 Task: Search matching in sales insights.
Action: Mouse moved to (674, 96)
Screenshot: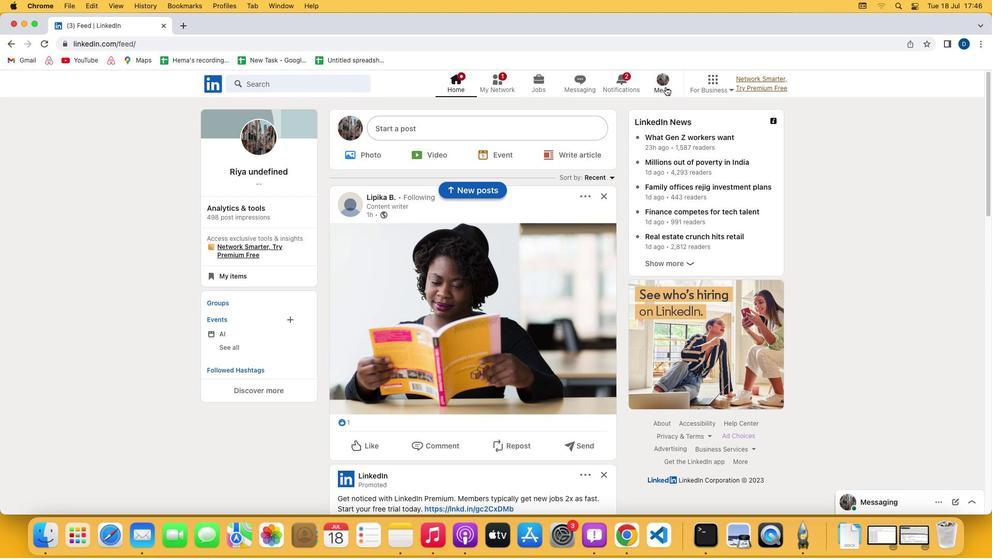 
Action: Mouse pressed left at (674, 96)
Screenshot: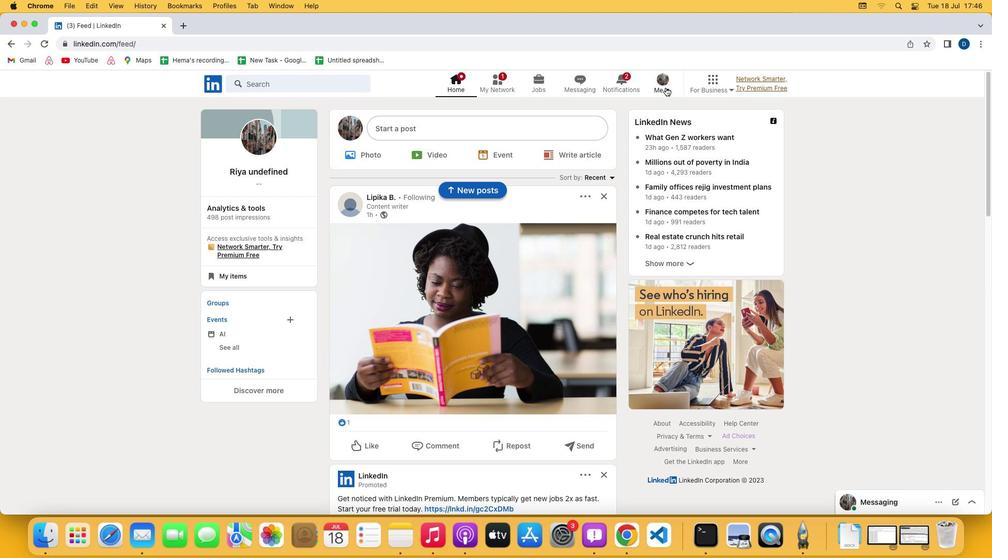
Action: Mouse moved to (675, 97)
Screenshot: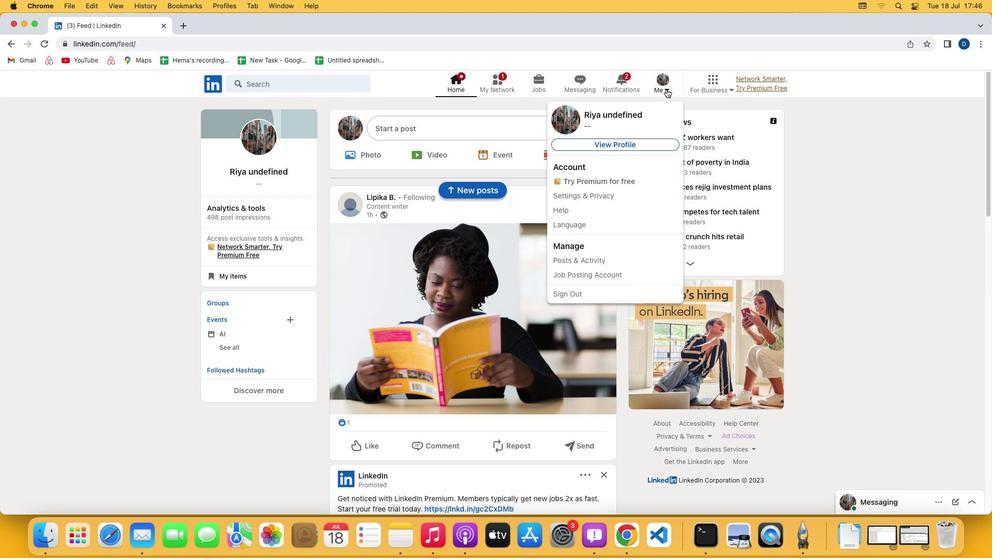 
Action: Mouse pressed left at (675, 97)
Screenshot: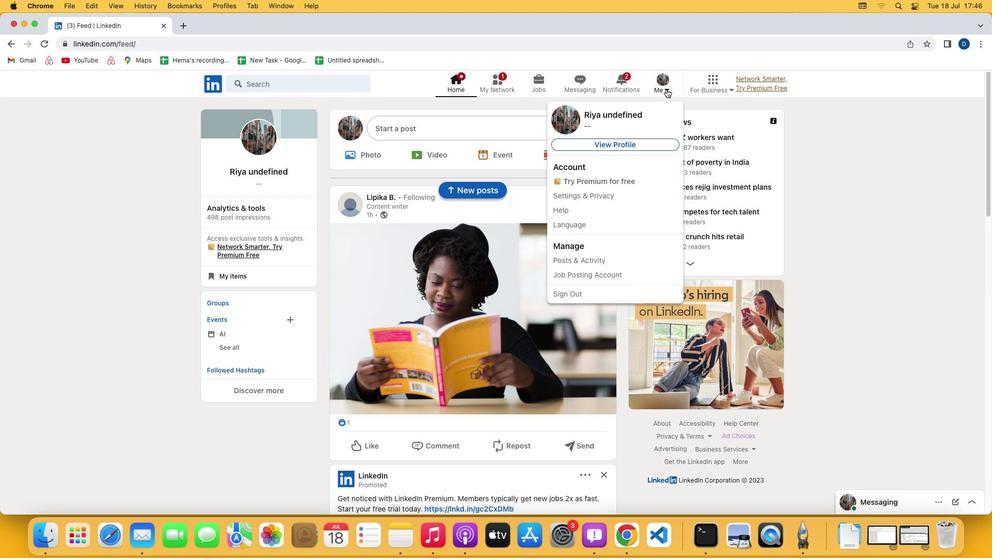 
Action: Mouse moved to (664, 154)
Screenshot: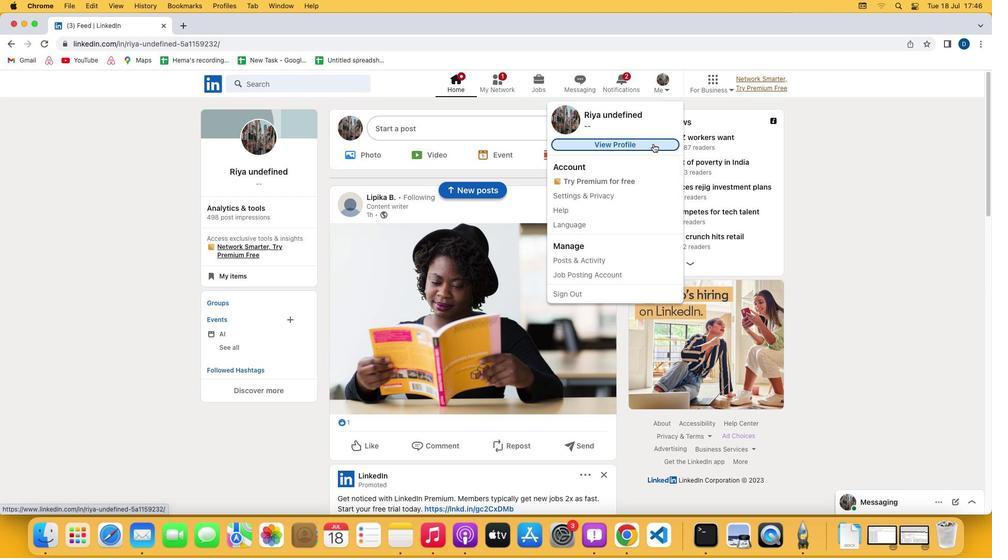 
Action: Mouse pressed left at (664, 154)
Screenshot: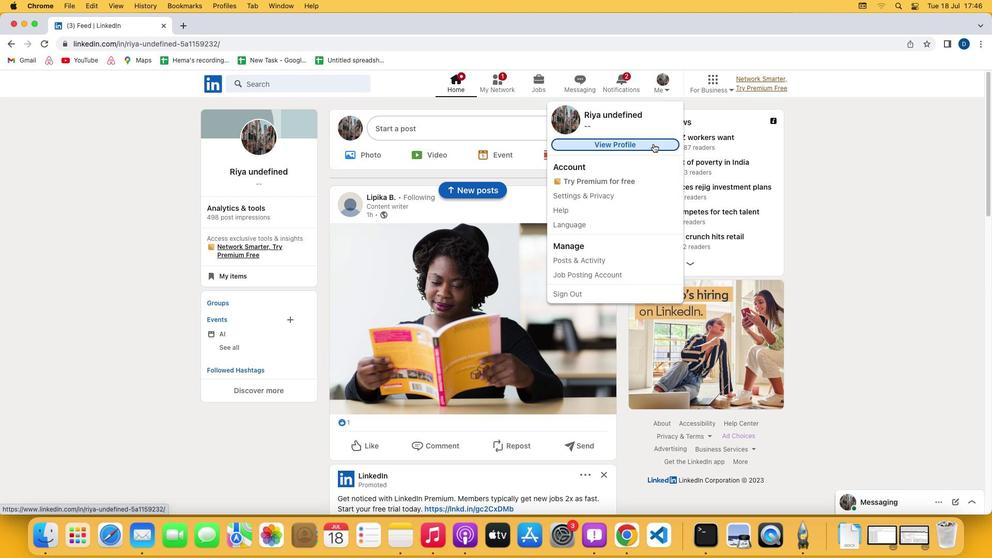 
Action: Mouse moved to (585, 310)
Screenshot: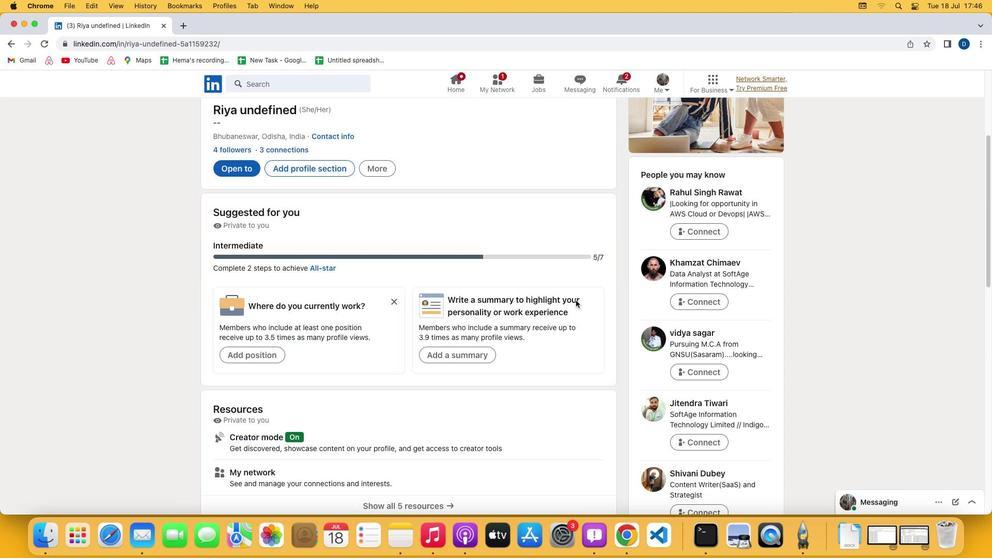 
Action: Mouse scrolled (585, 310) with delta (10, 9)
Screenshot: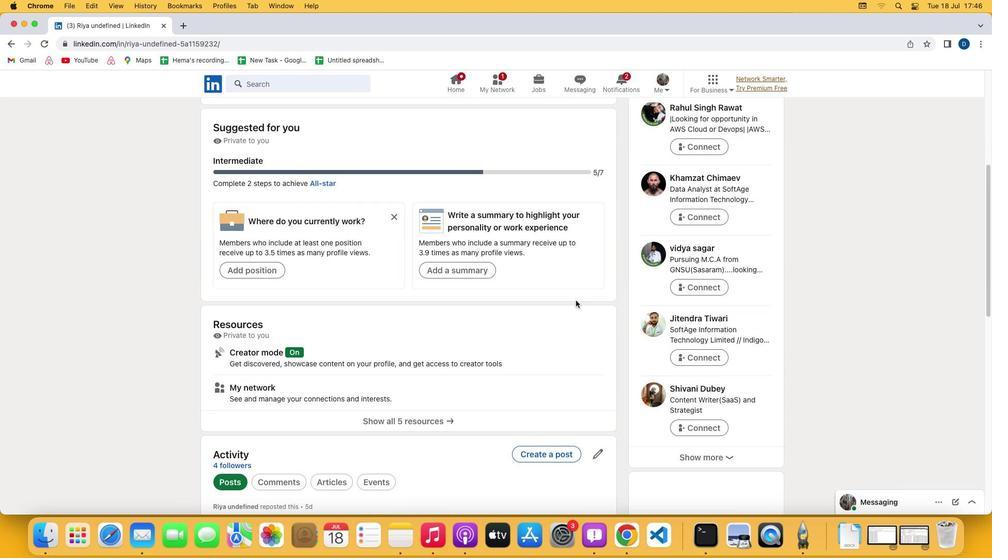
Action: Mouse scrolled (585, 310) with delta (10, 9)
Screenshot: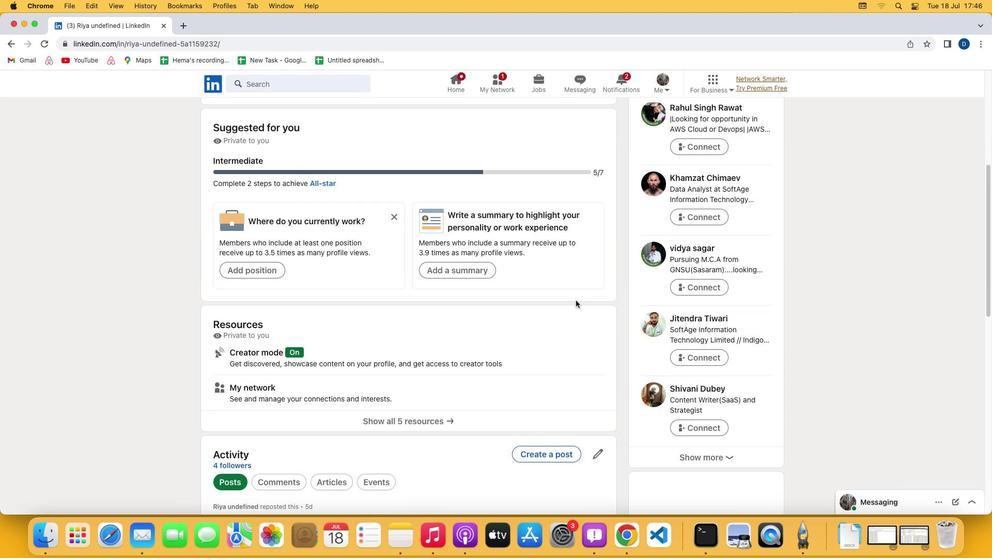 
Action: Mouse moved to (585, 310)
Screenshot: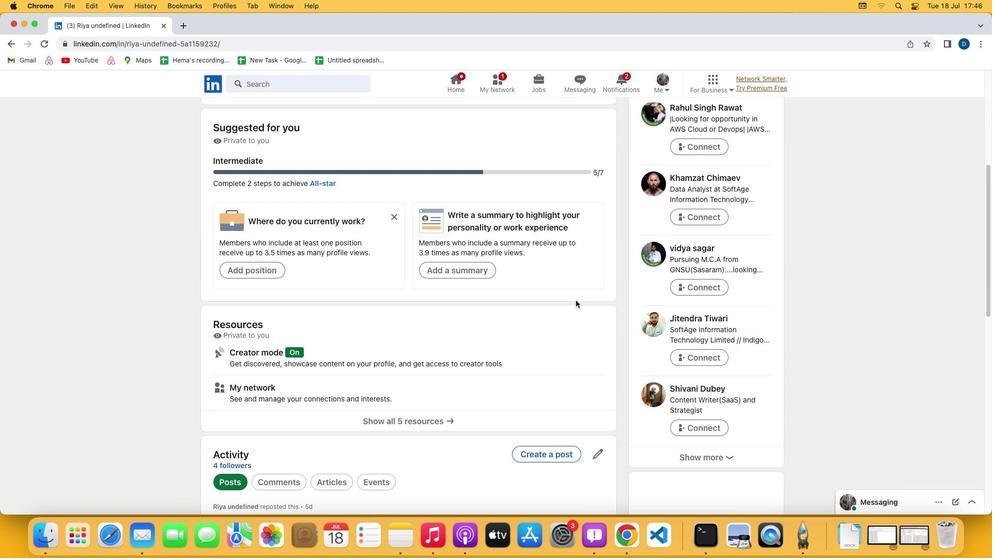 
Action: Mouse scrolled (585, 310) with delta (10, 9)
Screenshot: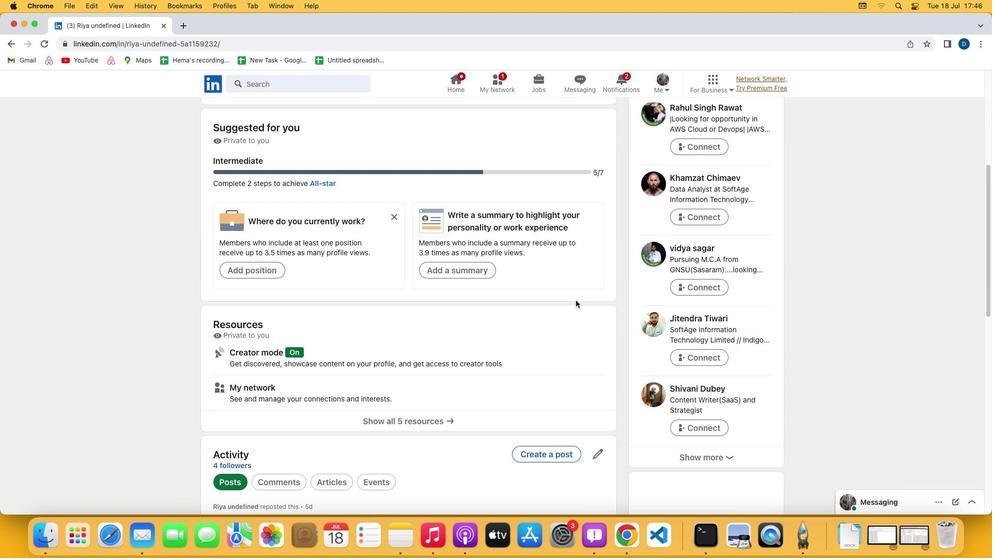 
Action: Mouse moved to (585, 310)
Screenshot: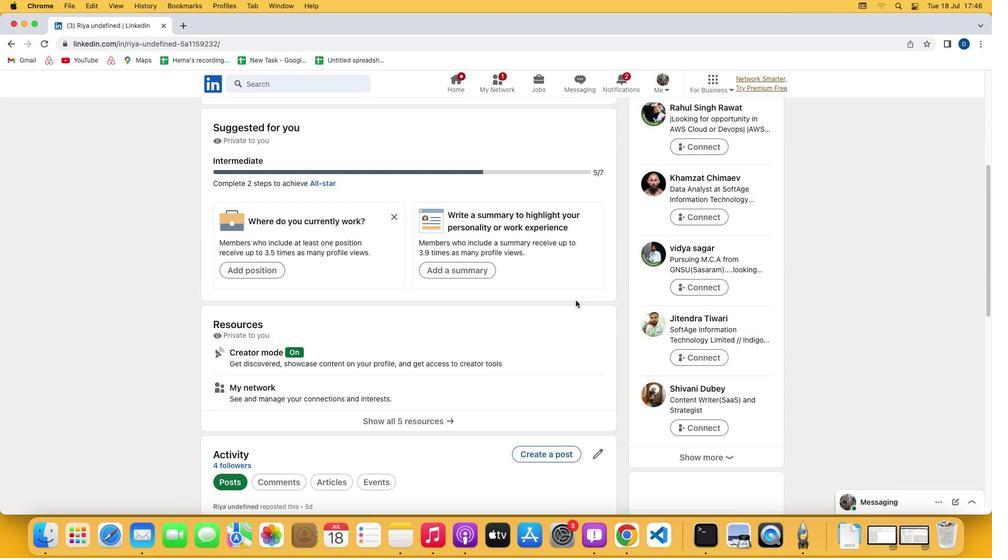 
Action: Mouse scrolled (585, 310) with delta (10, 8)
Screenshot: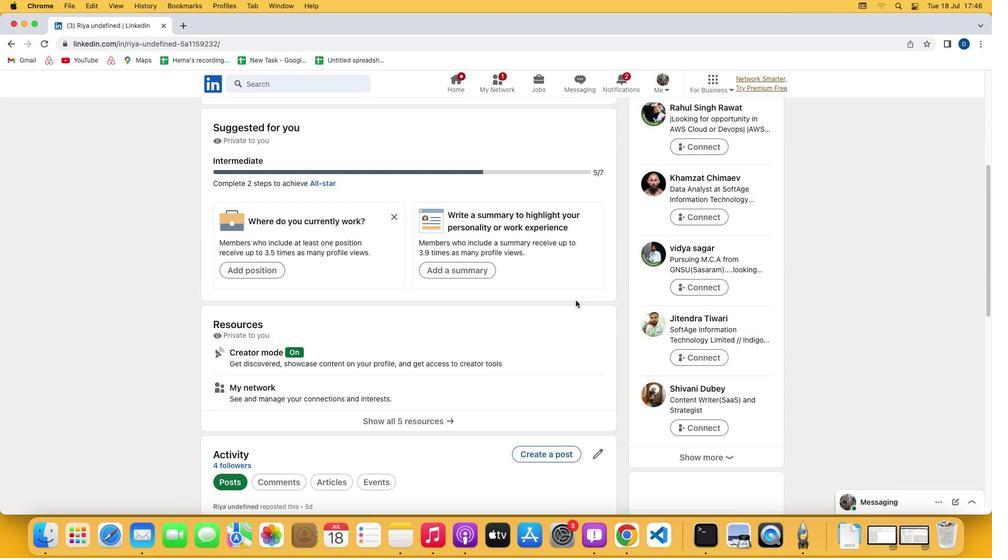 
Action: Mouse moved to (585, 310)
Screenshot: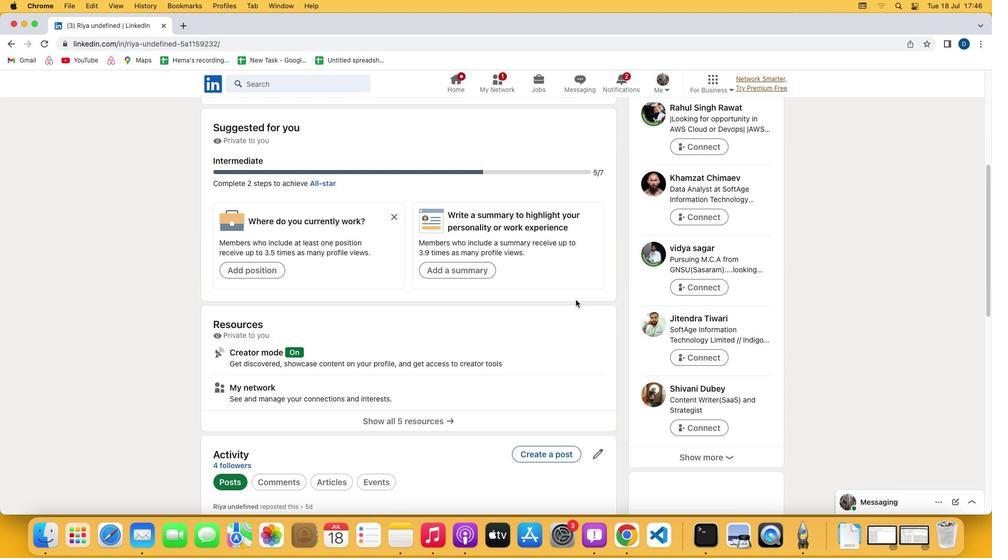 
Action: Mouse scrolled (585, 310) with delta (10, 8)
Screenshot: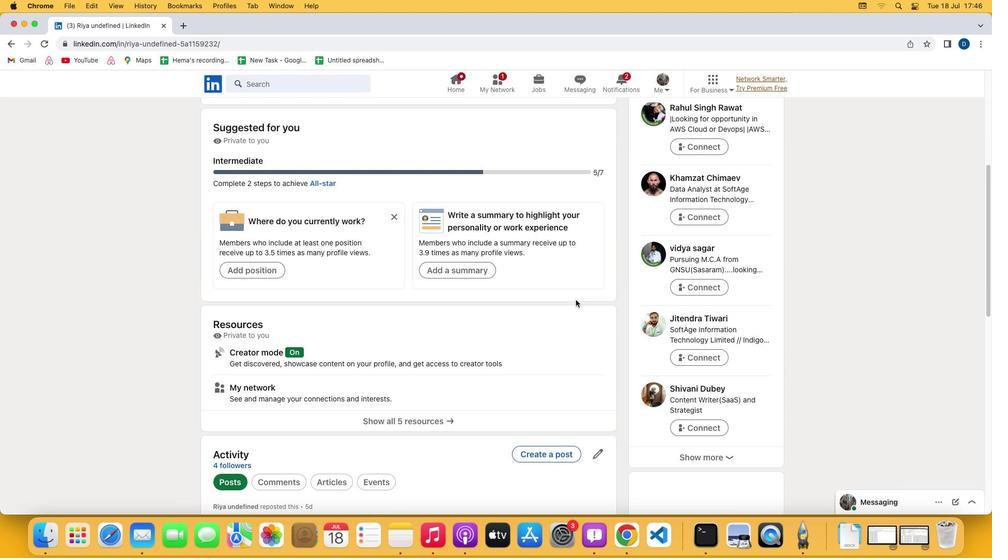 
Action: Mouse moved to (585, 310)
Screenshot: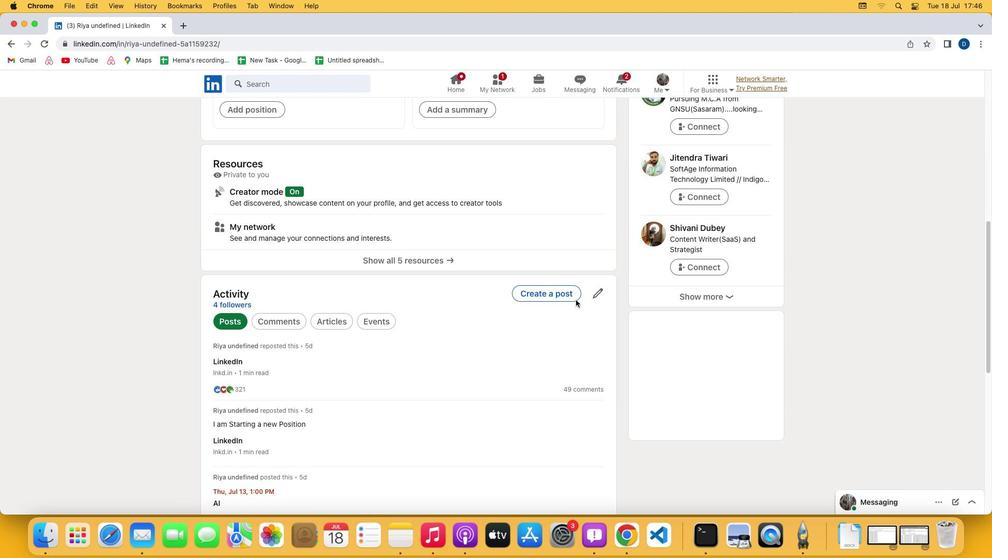 
Action: Mouse scrolled (585, 310) with delta (10, 9)
Screenshot: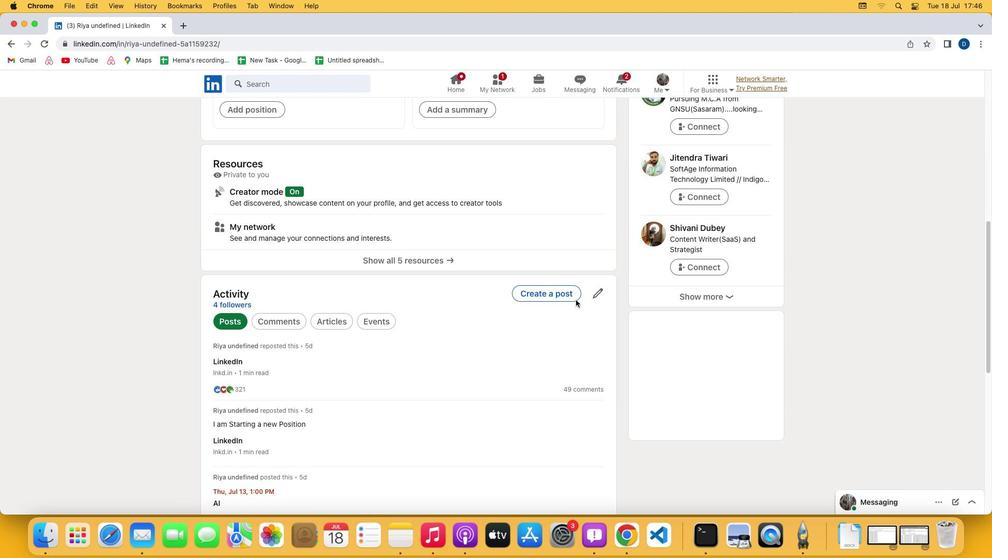 
Action: Mouse scrolled (585, 310) with delta (10, 9)
Screenshot: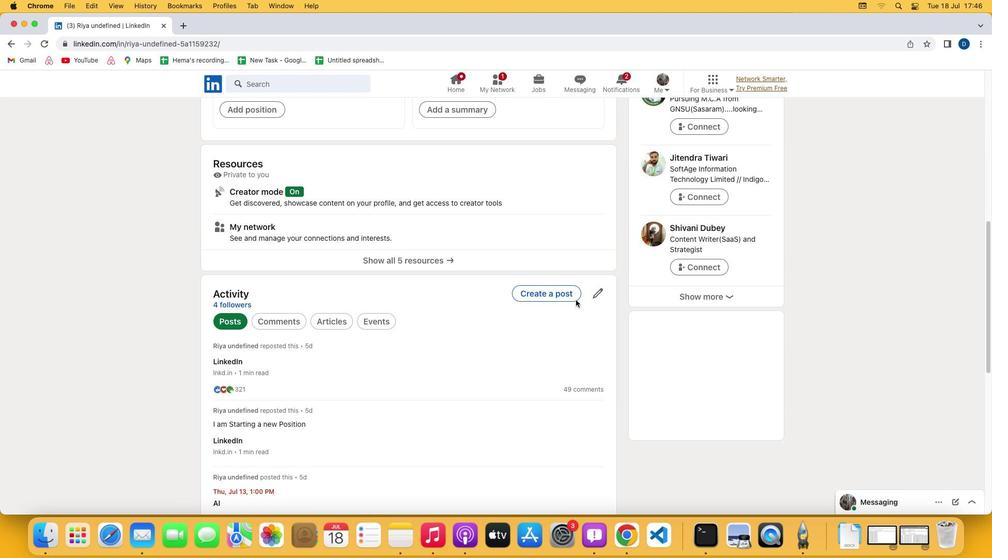 
Action: Mouse scrolled (585, 310) with delta (10, 9)
Screenshot: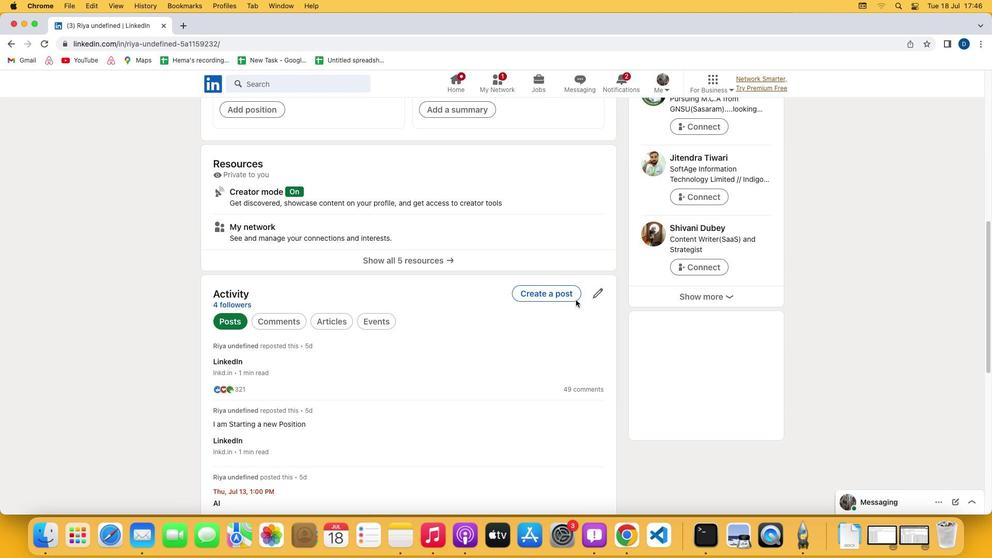 
Action: Mouse scrolled (585, 310) with delta (10, 8)
Screenshot: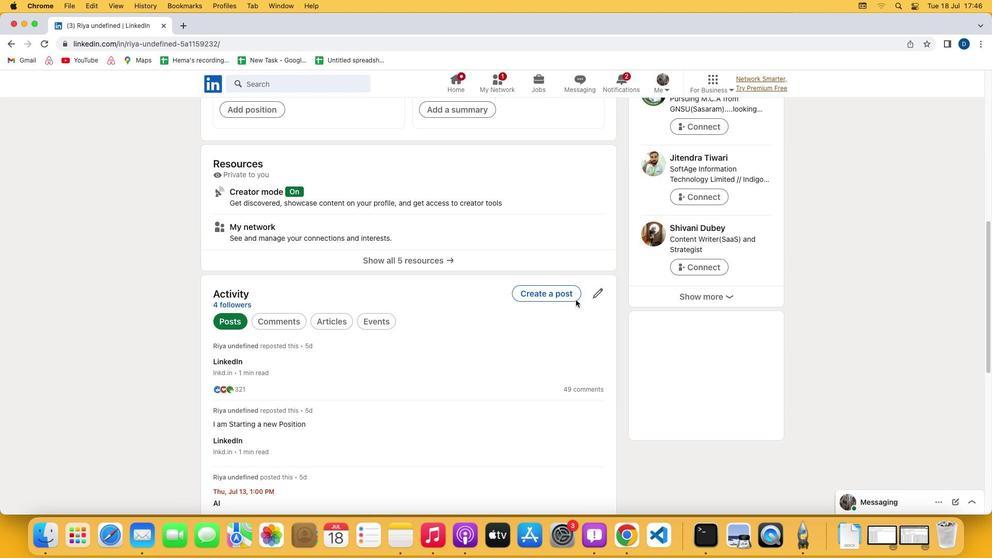 
Action: Mouse scrolled (585, 310) with delta (10, 9)
Screenshot: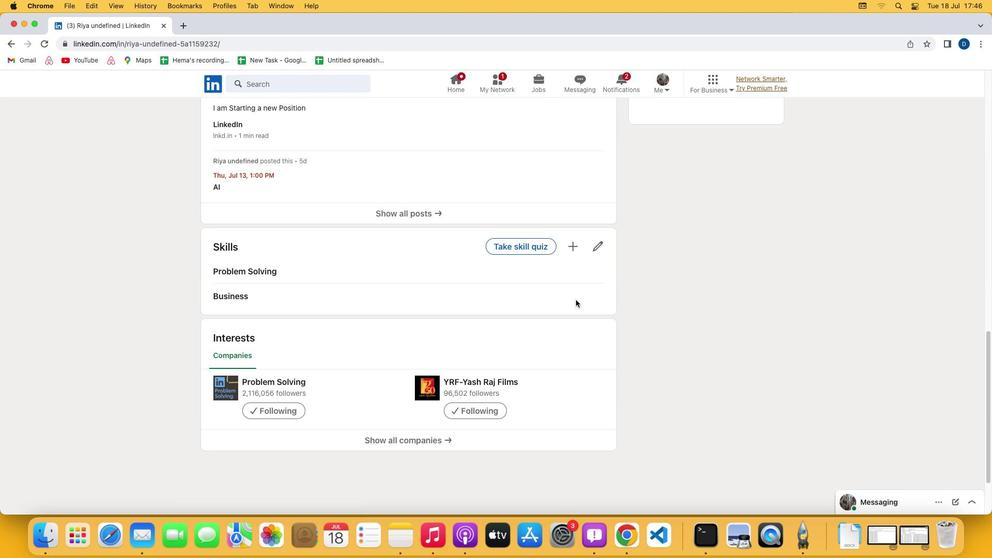 
Action: Mouse scrolled (585, 310) with delta (10, 9)
Screenshot: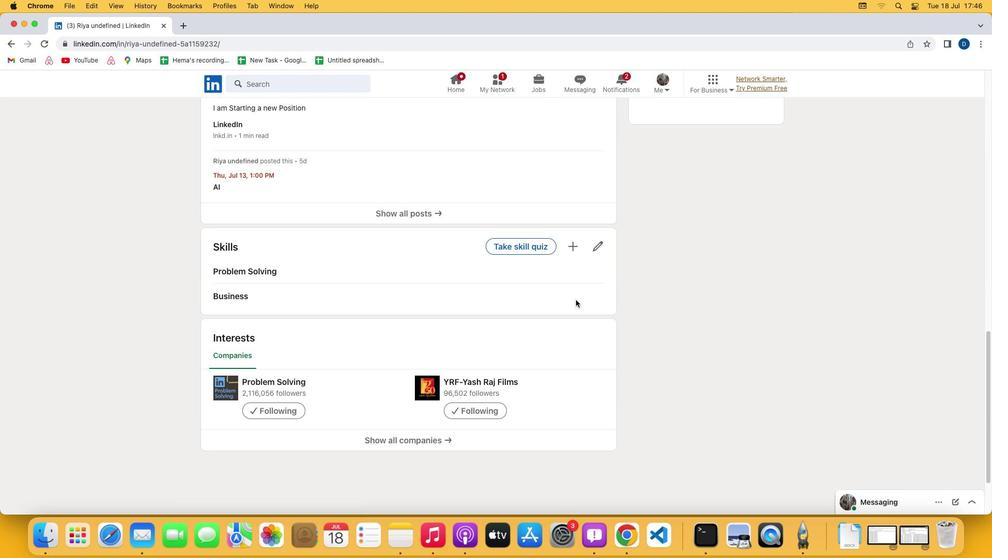 
Action: Mouse scrolled (585, 310) with delta (10, 8)
Screenshot: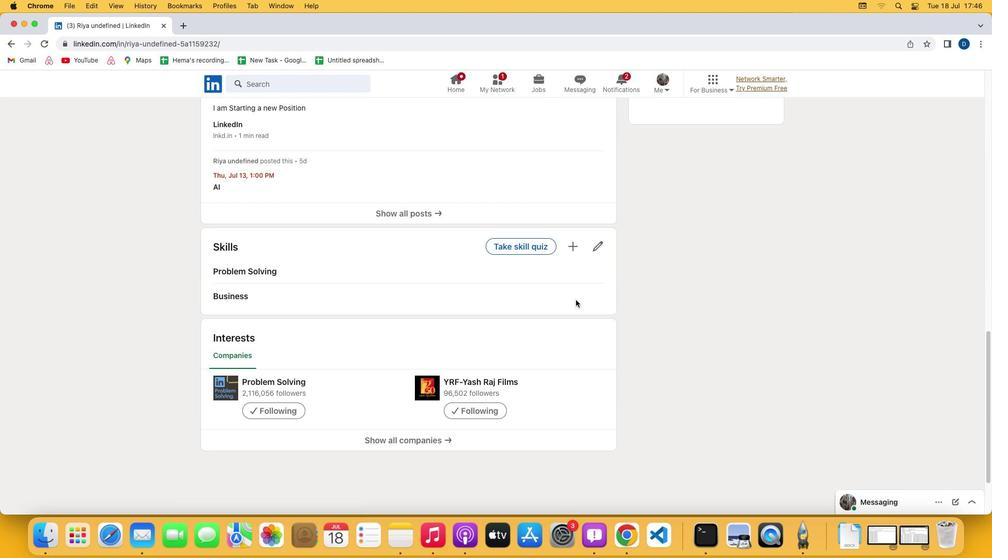 
Action: Mouse scrolled (585, 310) with delta (10, 7)
Screenshot: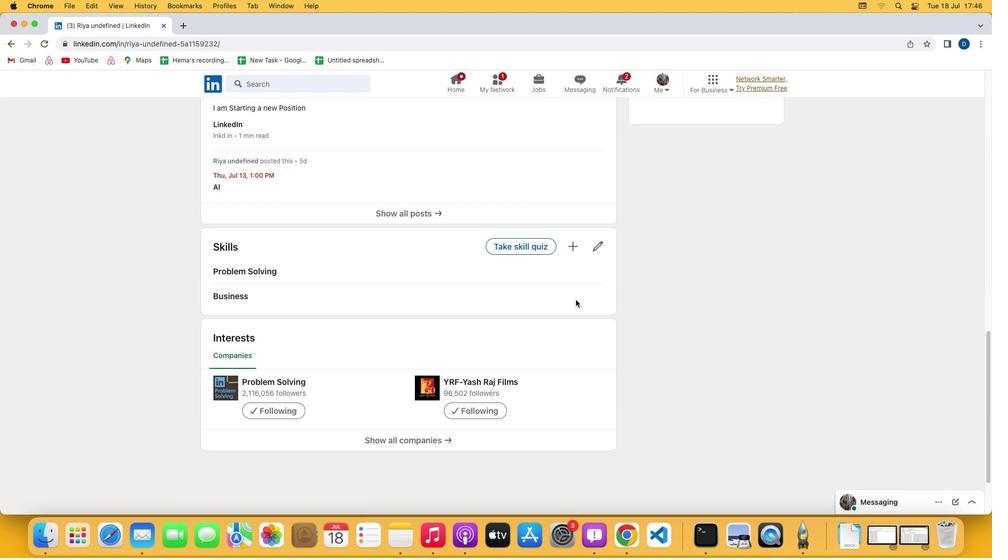 
Action: Mouse scrolled (585, 310) with delta (10, 7)
Screenshot: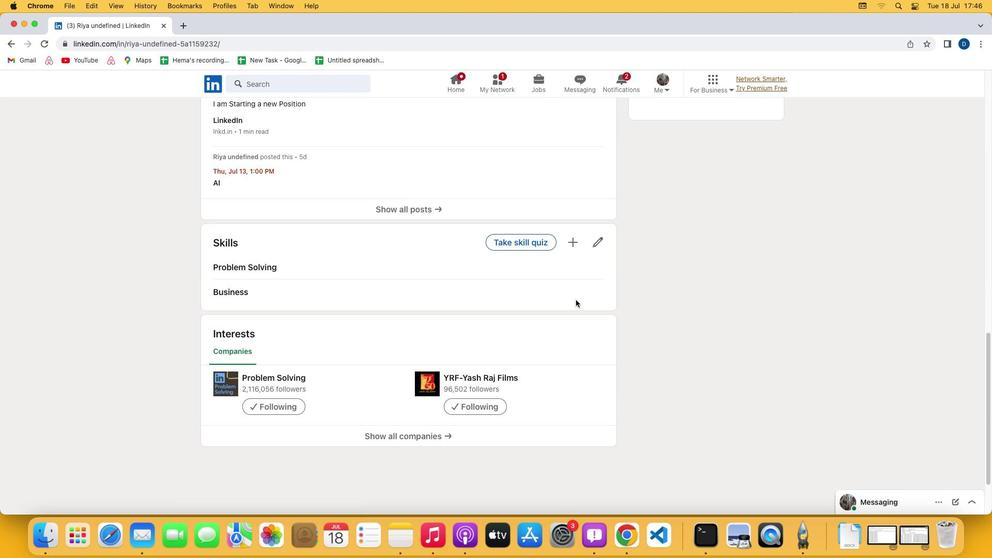 
Action: Mouse moved to (586, 310)
Screenshot: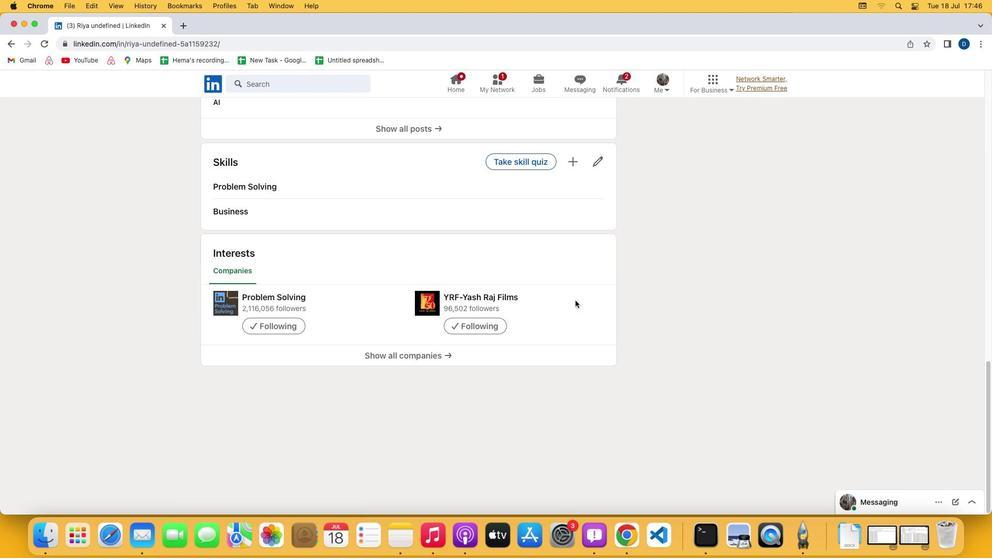 
Action: Mouse scrolled (586, 310) with delta (10, 9)
Screenshot: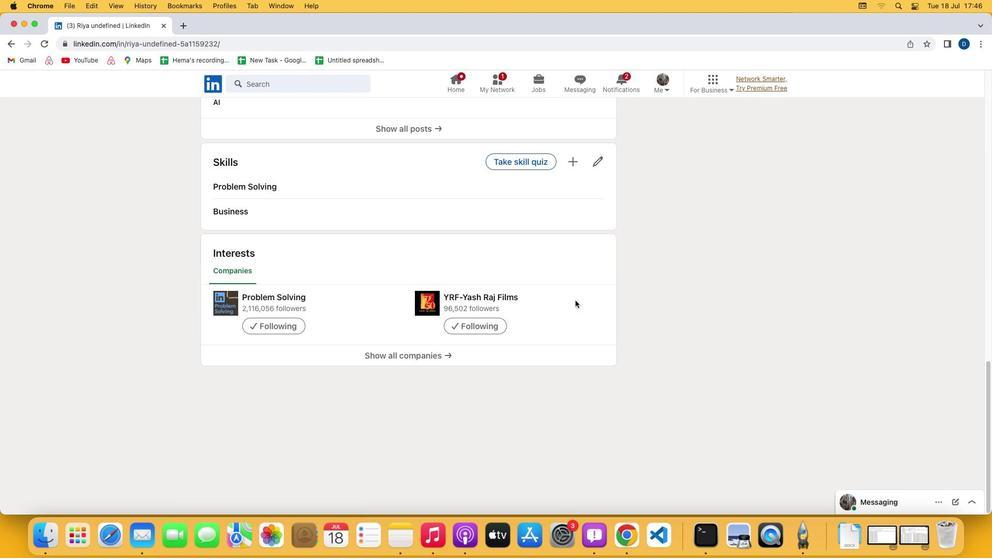 
Action: Mouse scrolled (586, 310) with delta (10, 9)
Screenshot: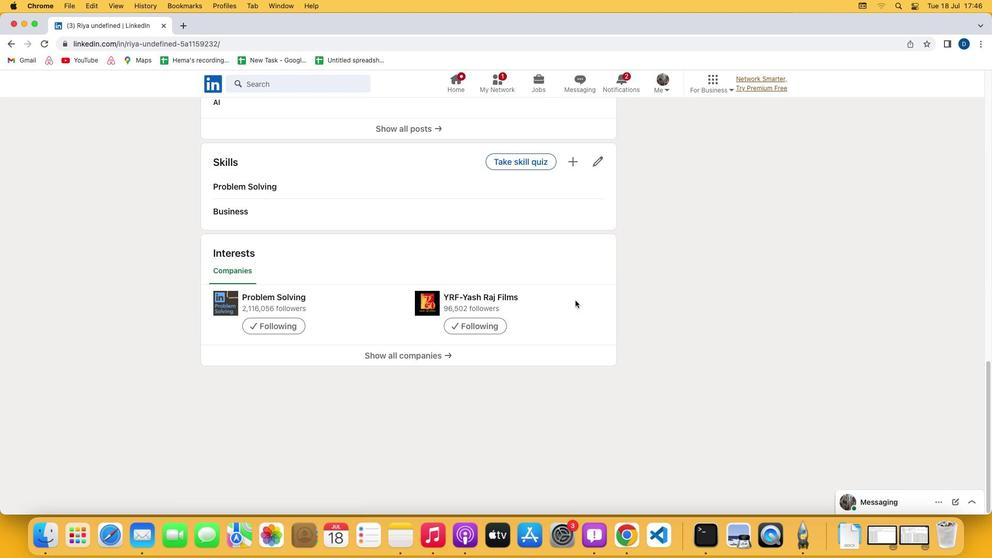 
Action: Mouse scrolled (586, 310) with delta (10, 8)
Screenshot: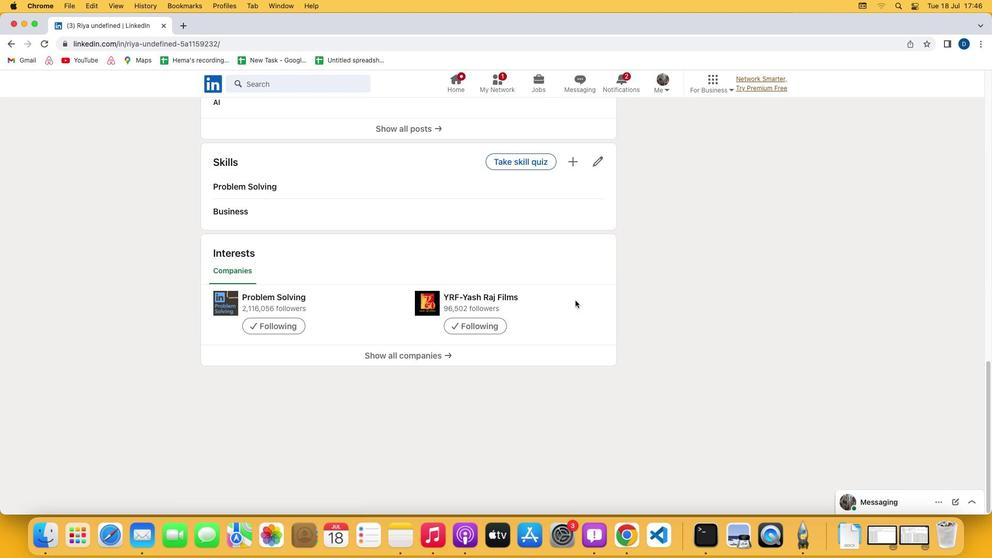 
Action: Mouse scrolled (586, 310) with delta (10, 7)
Screenshot: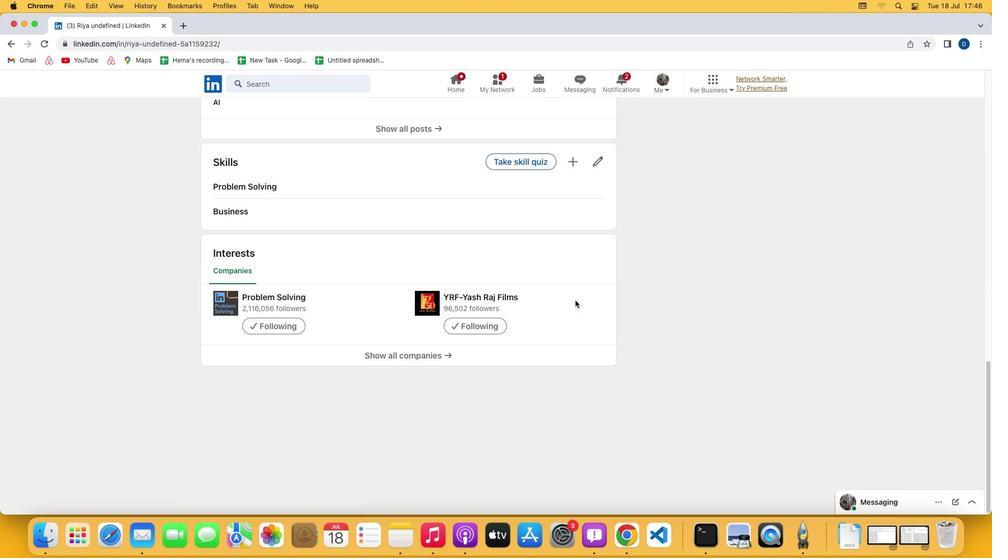 
Action: Mouse moved to (586, 310)
Screenshot: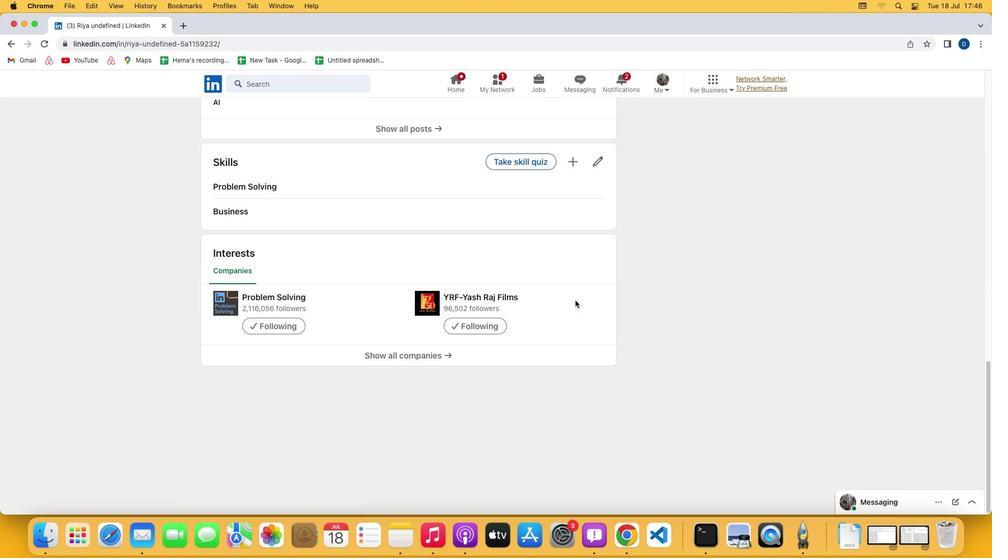 
Action: Mouse scrolled (586, 310) with delta (10, 7)
Screenshot: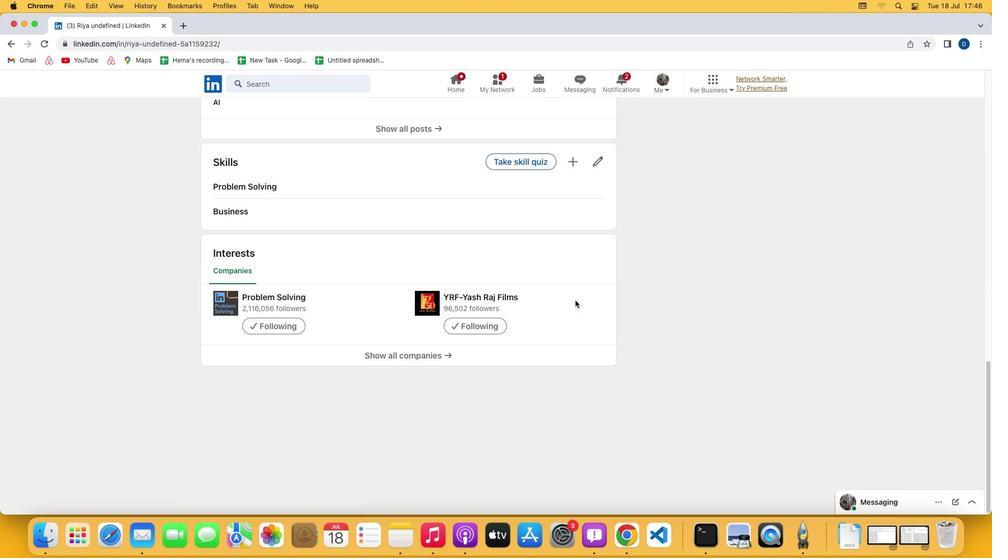 
Action: Mouse moved to (585, 310)
Screenshot: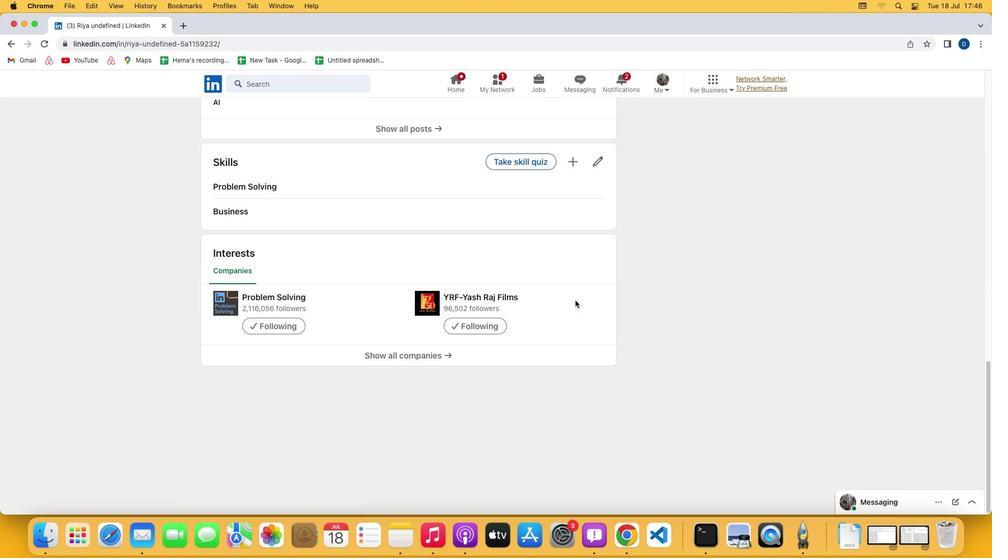 
Action: Mouse scrolled (585, 310) with delta (10, 9)
Screenshot: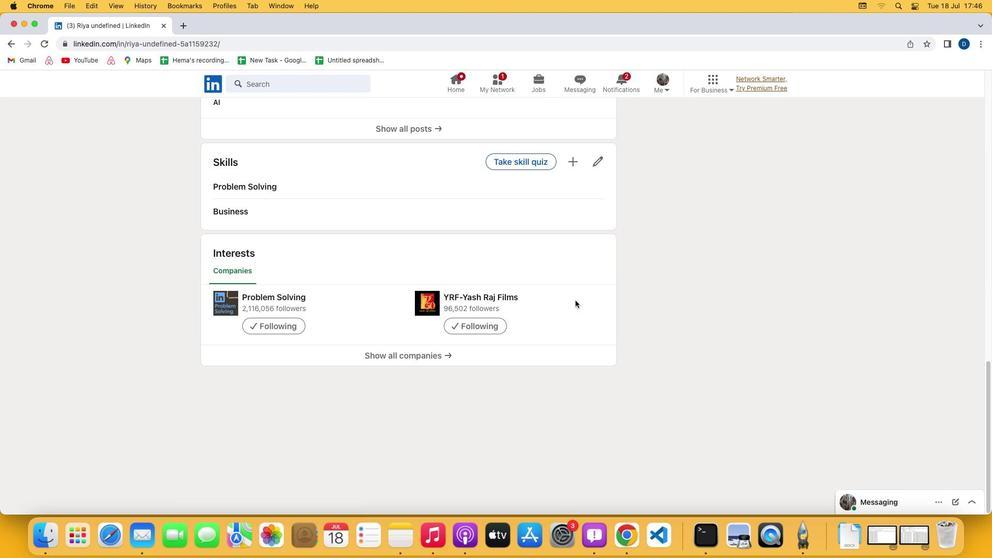 
Action: Mouse scrolled (585, 310) with delta (10, 9)
Screenshot: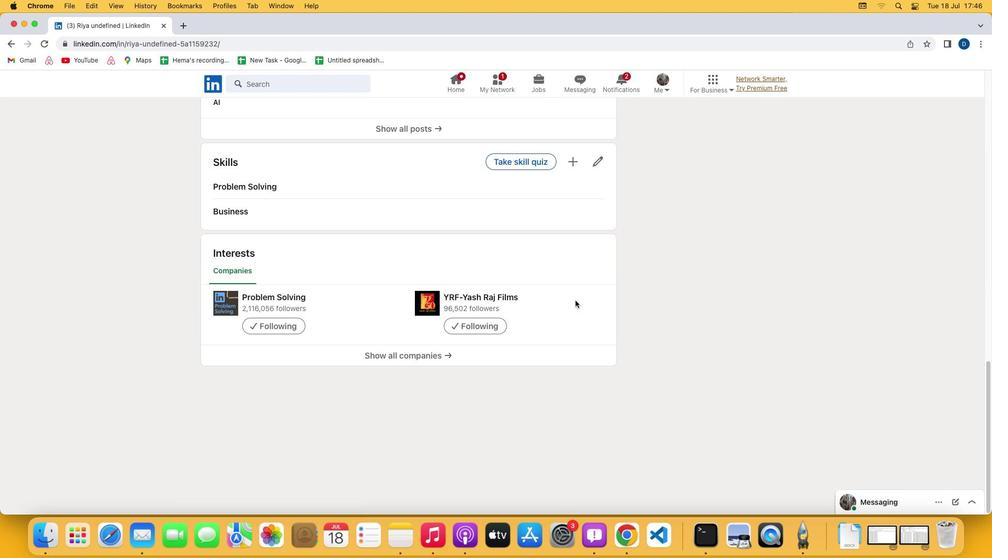 
Action: Mouse scrolled (585, 310) with delta (10, 8)
Screenshot: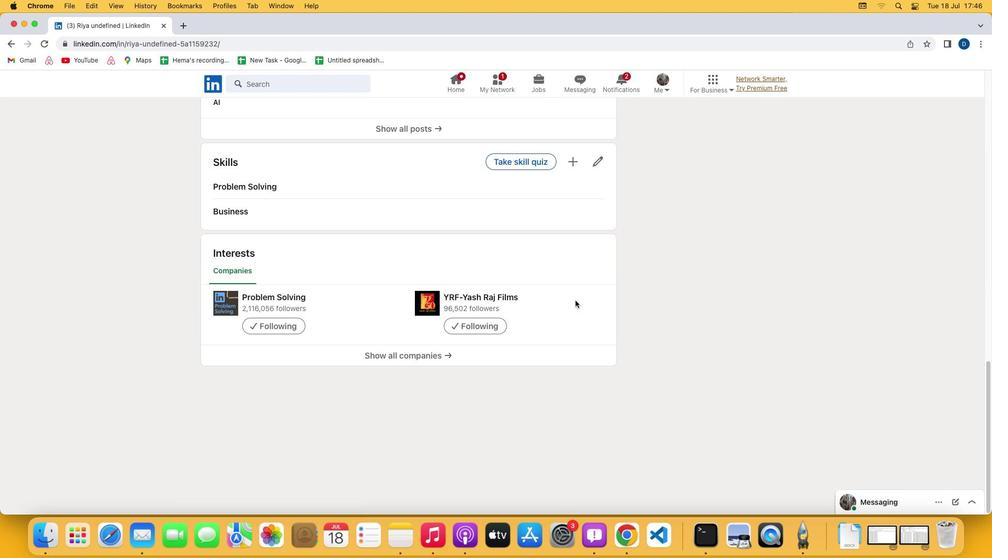 
Action: Mouse scrolled (585, 310) with delta (10, 8)
Screenshot: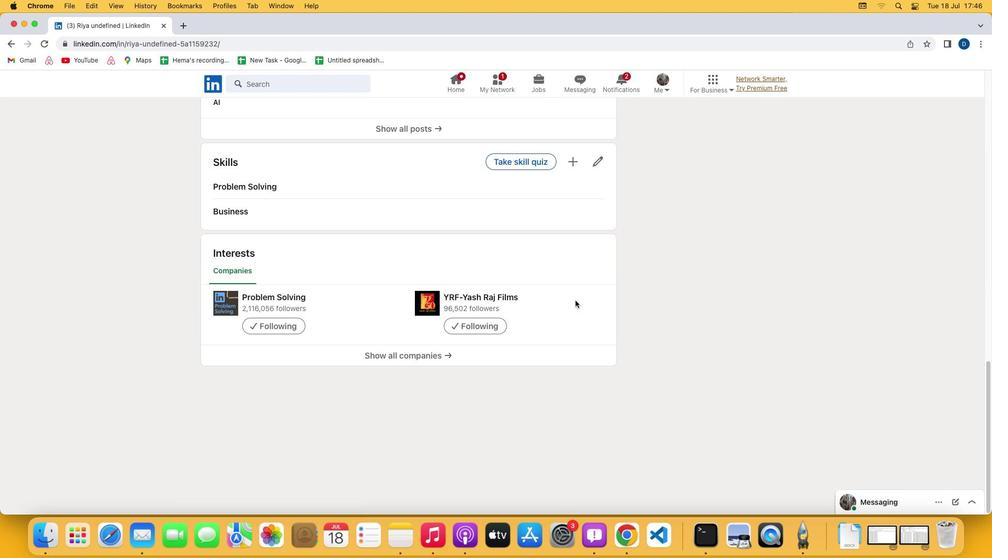 
Action: Mouse scrolled (585, 310) with delta (10, 9)
Screenshot: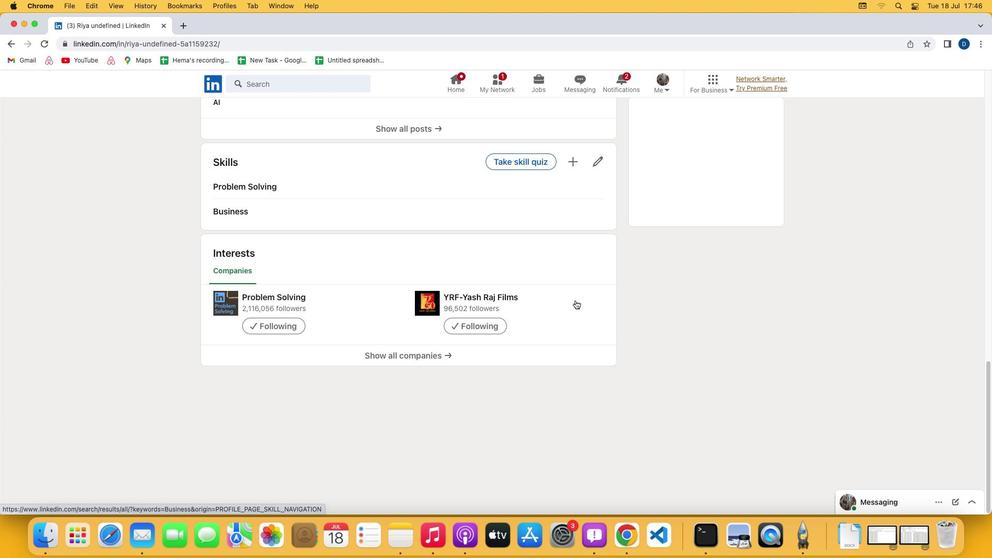 
Action: Mouse scrolled (585, 310) with delta (10, 9)
Screenshot: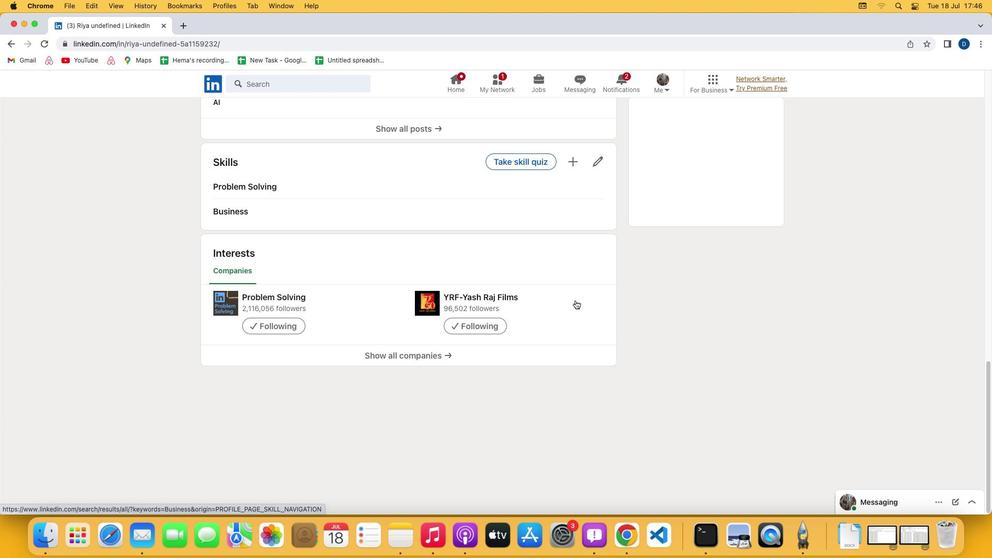 
Action: Mouse scrolled (585, 310) with delta (10, 9)
Screenshot: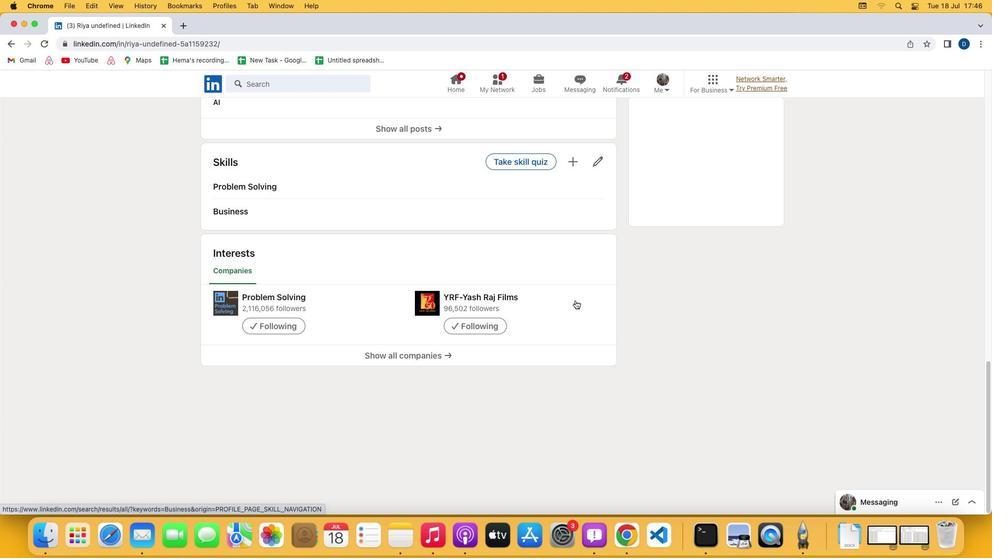 
Action: Mouse scrolled (585, 310) with delta (10, 8)
Screenshot: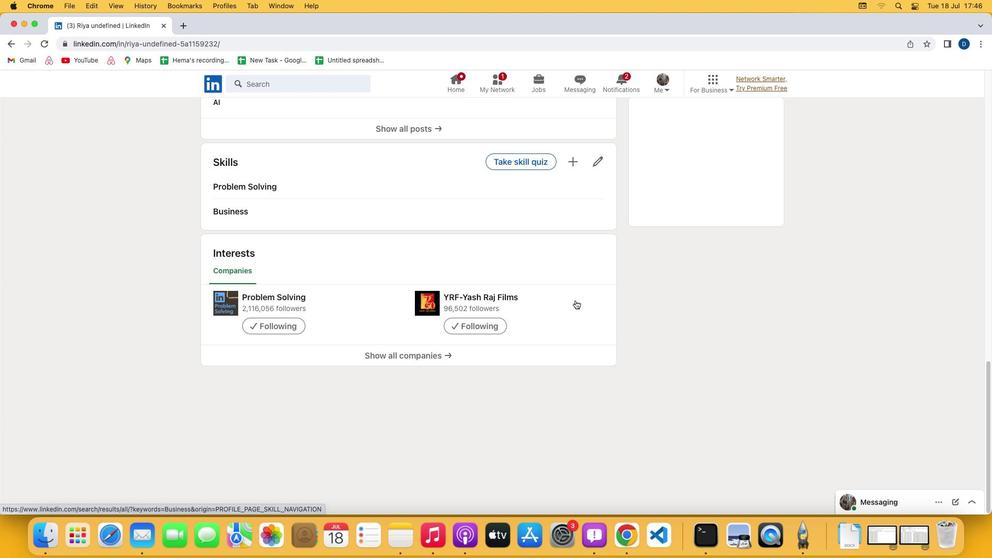 
Action: Mouse scrolled (585, 310) with delta (10, 9)
Screenshot: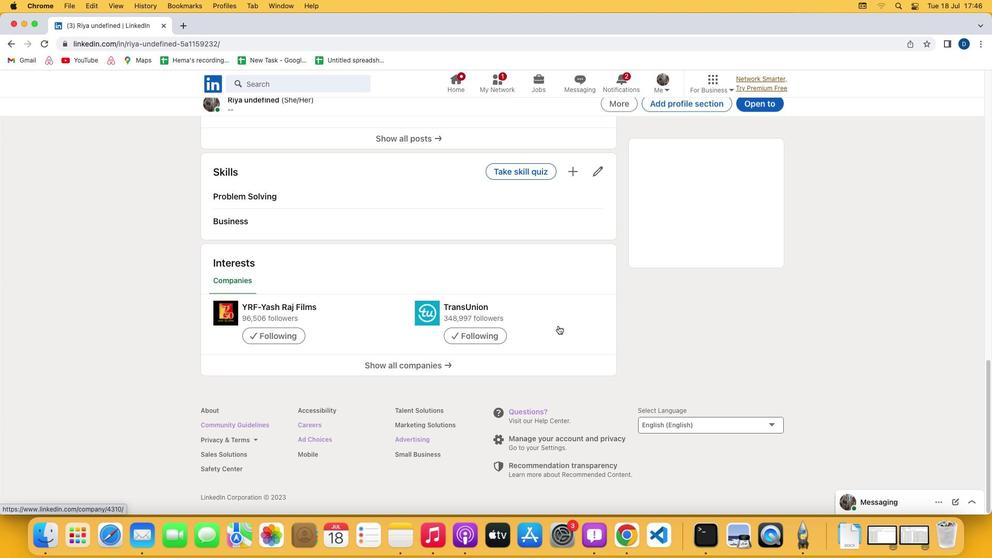 
Action: Mouse scrolled (585, 310) with delta (10, 9)
Screenshot: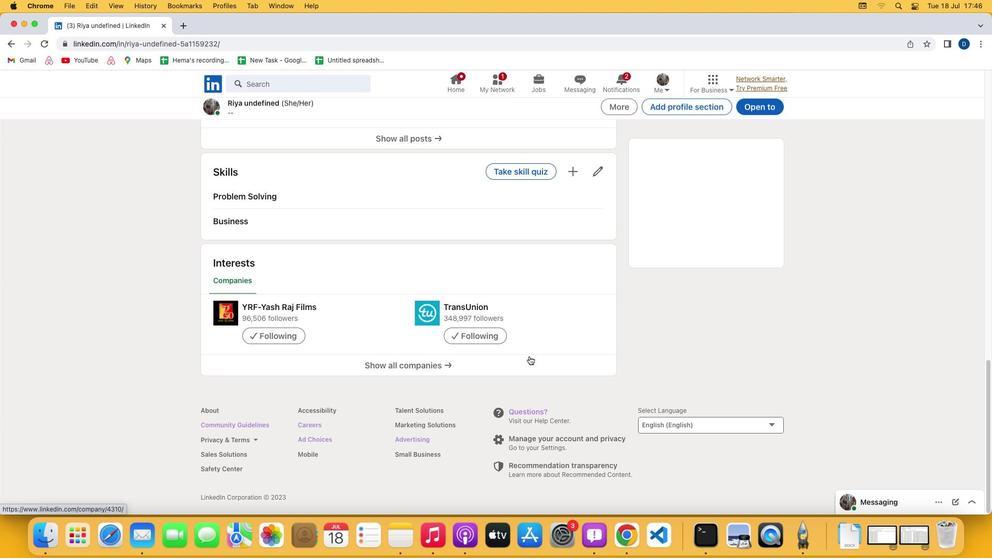 
Action: Mouse scrolled (585, 310) with delta (10, 9)
Screenshot: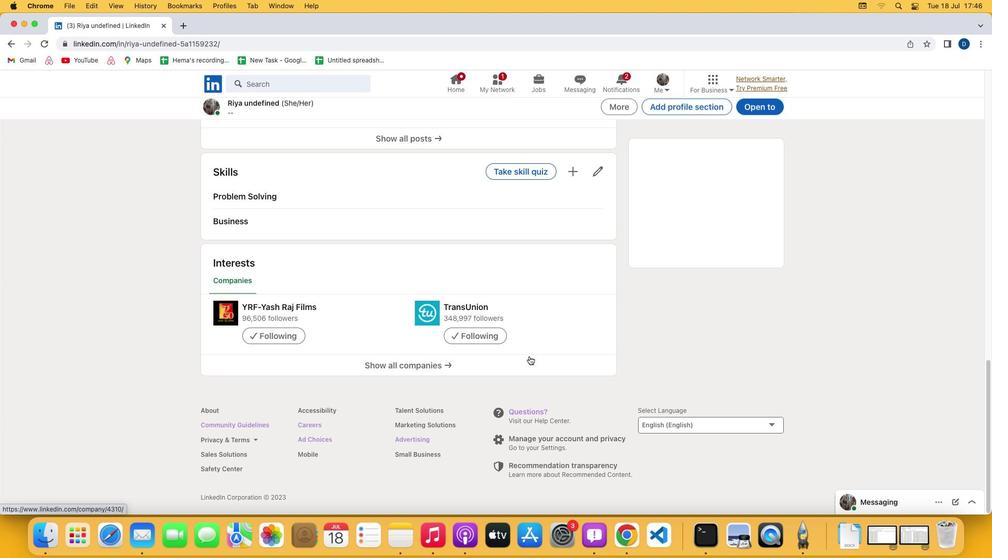 
Action: Mouse scrolled (585, 310) with delta (10, 8)
Screenshot: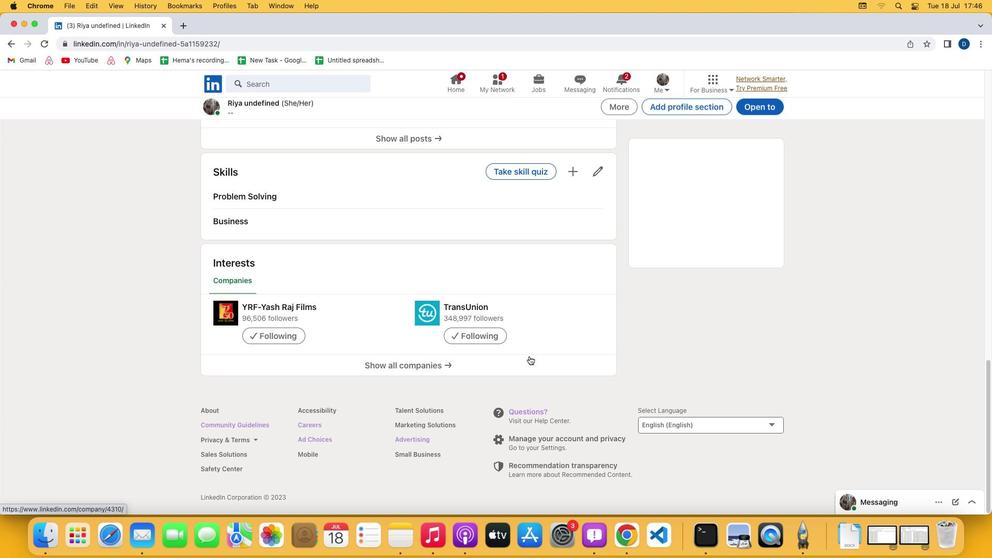 
Action: Mouse scrolled (585, 310) with delta (10, 8)
Screenshot: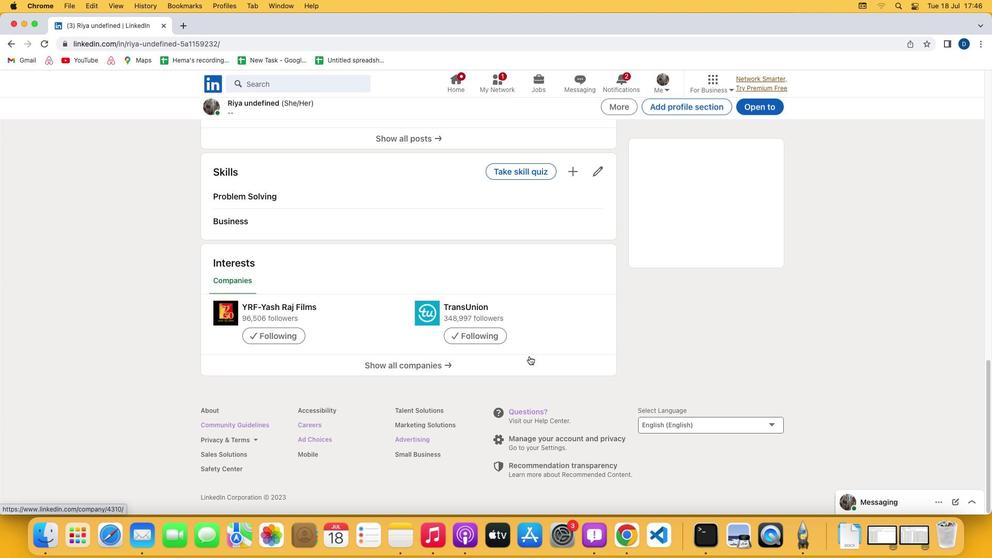
Action: Mouse moved to (337, 450)
Screenshot: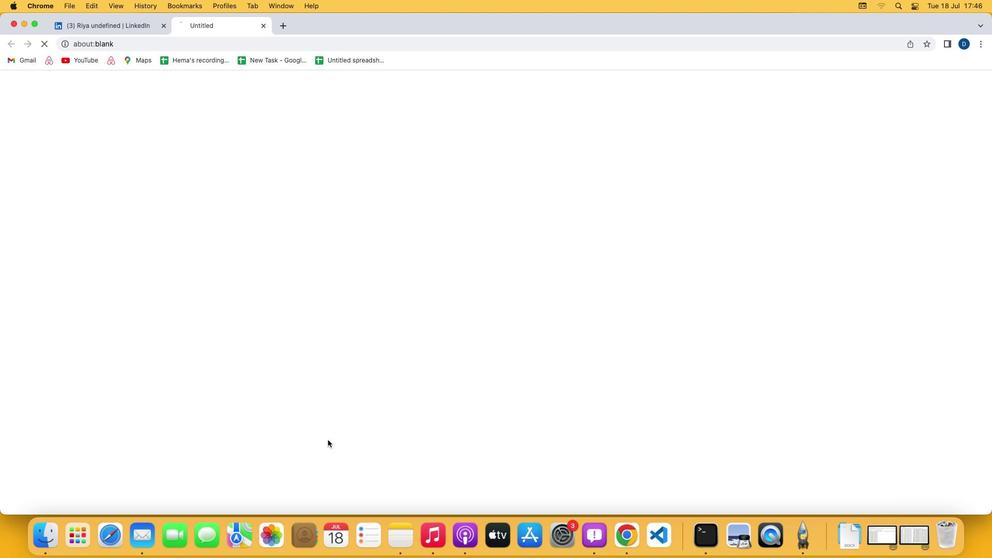 
Action: Mouse pressed left at (337, 450)
Screenshot: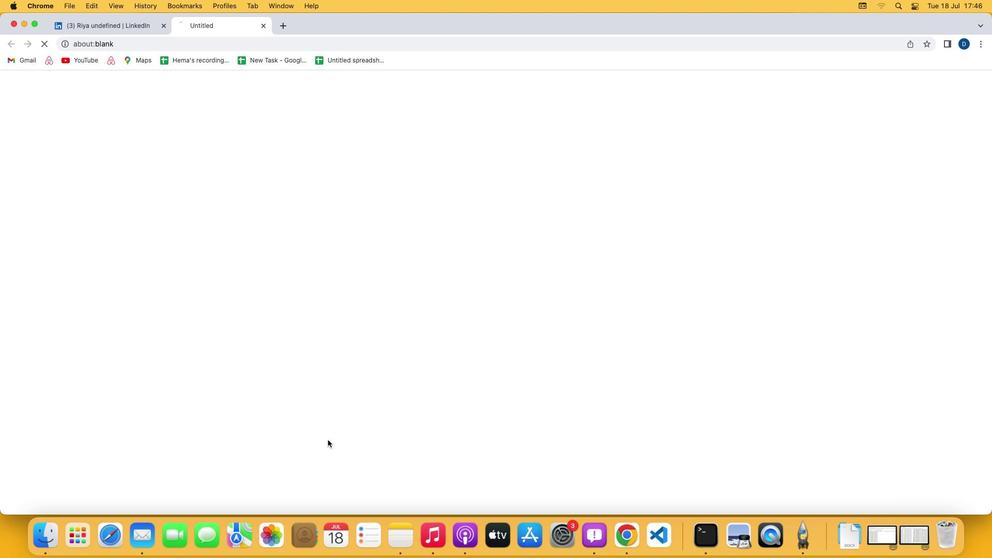 
Action: Mouse moved to (340, 120)
Screenshot: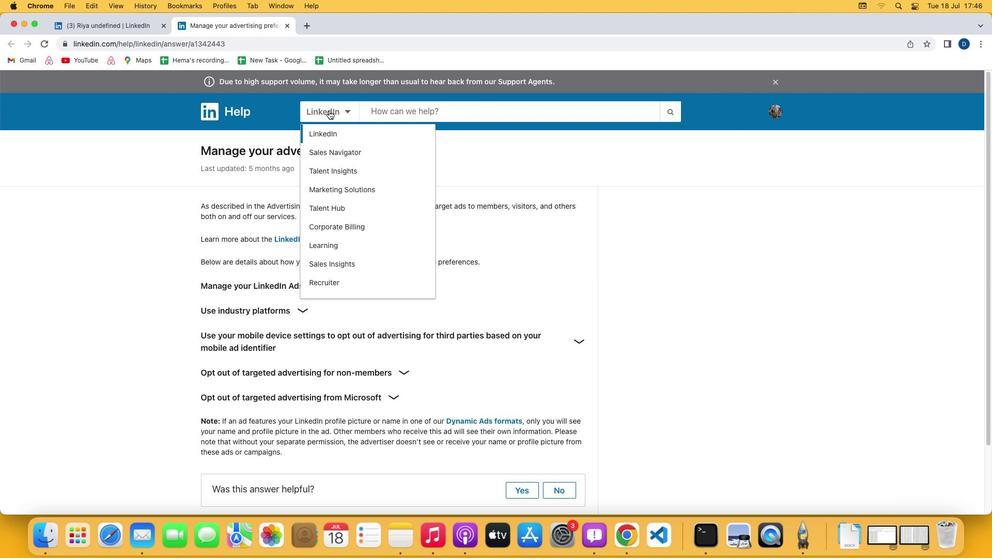 
Action: Mouse pressed left at (340, 120)
Screenshot: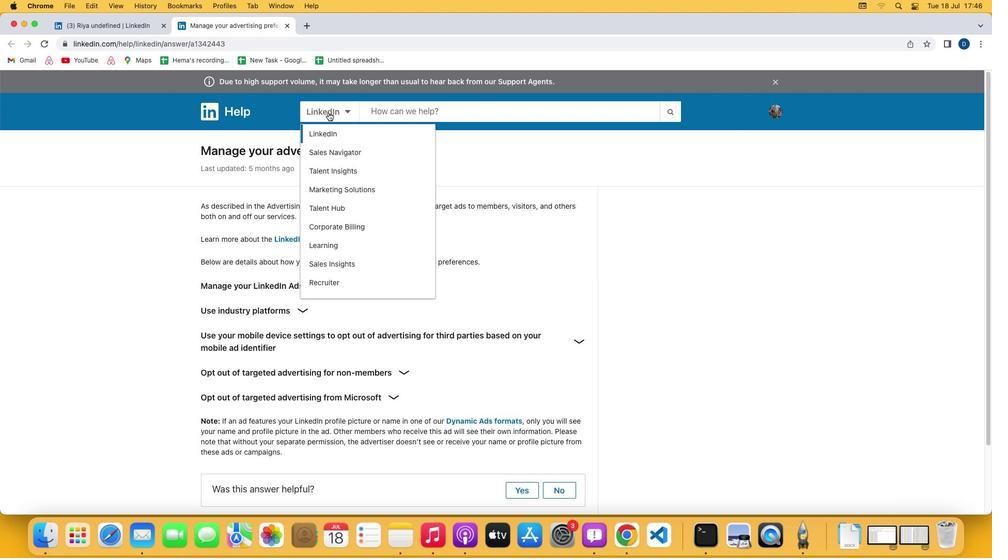 
Action: Mouse moved to (356, 271)
Screenshot: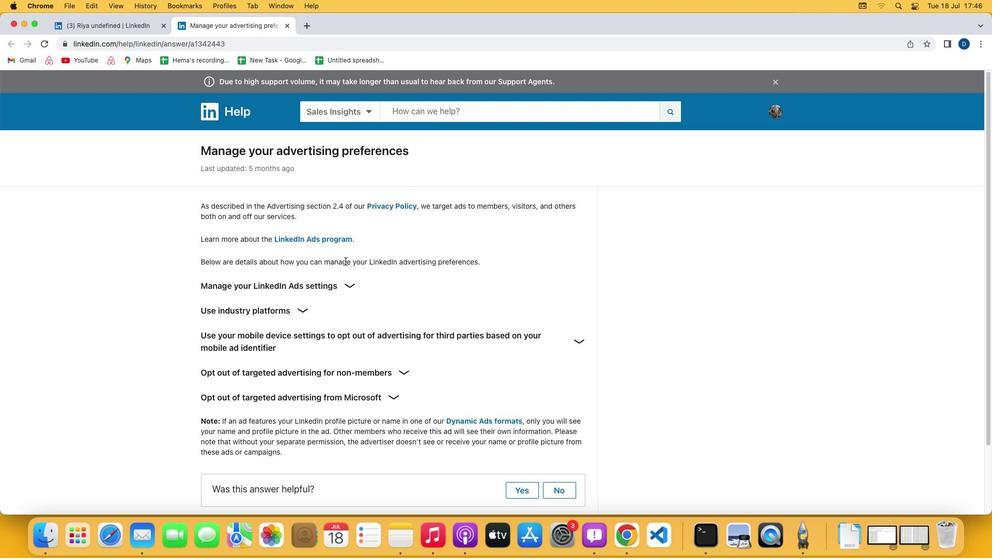 
Action: Mouse pressed left at (356, 271)
Screenshot: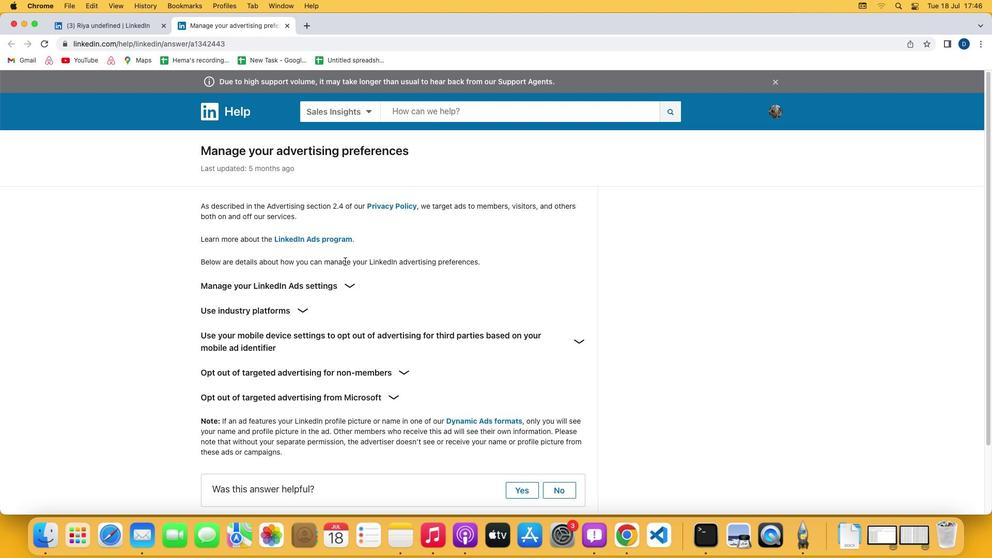 
Action: Mouse moved to (437, 121)
Screenshot: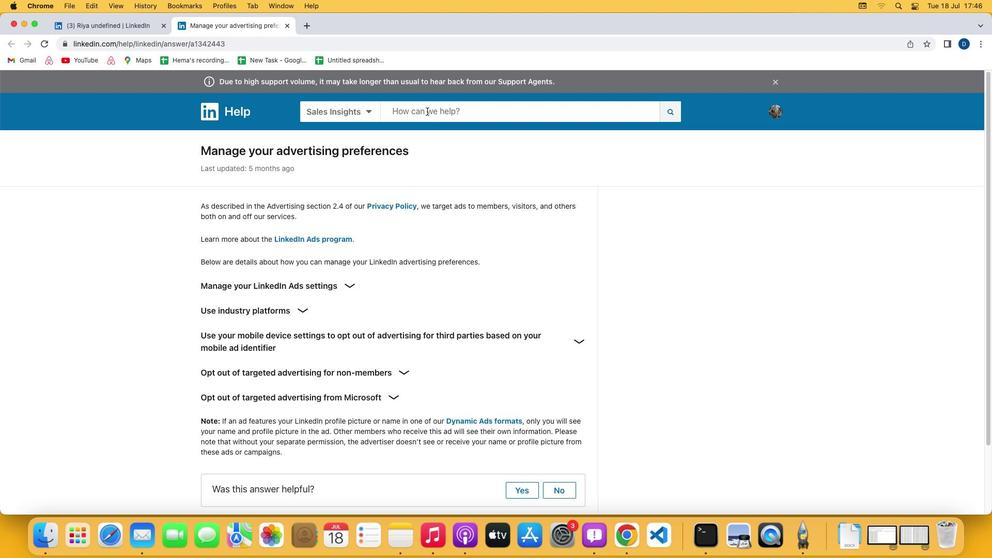 
Action: Mouse pressed left at (437, 121)
Screenshot: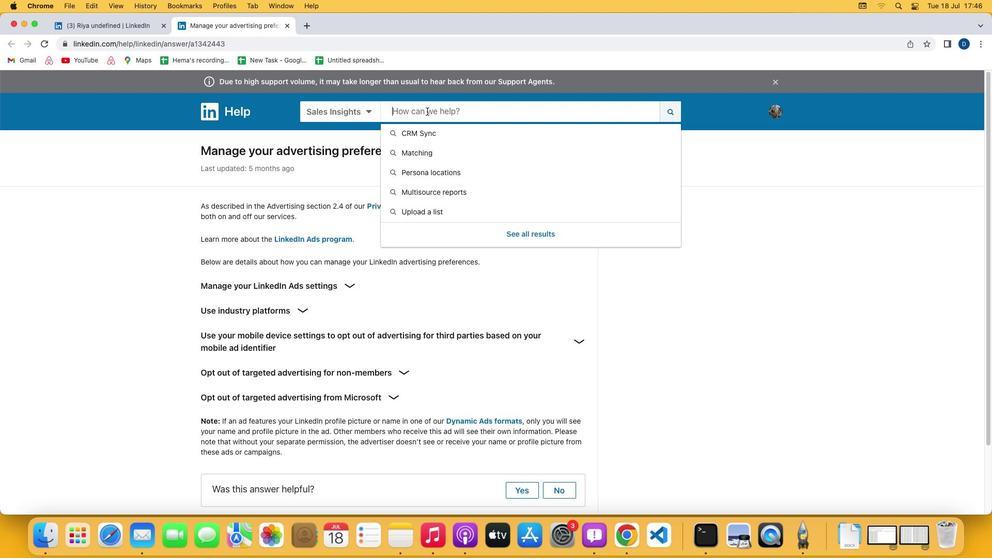 
Action: Mouse moved to (421, 130)
Screenshot: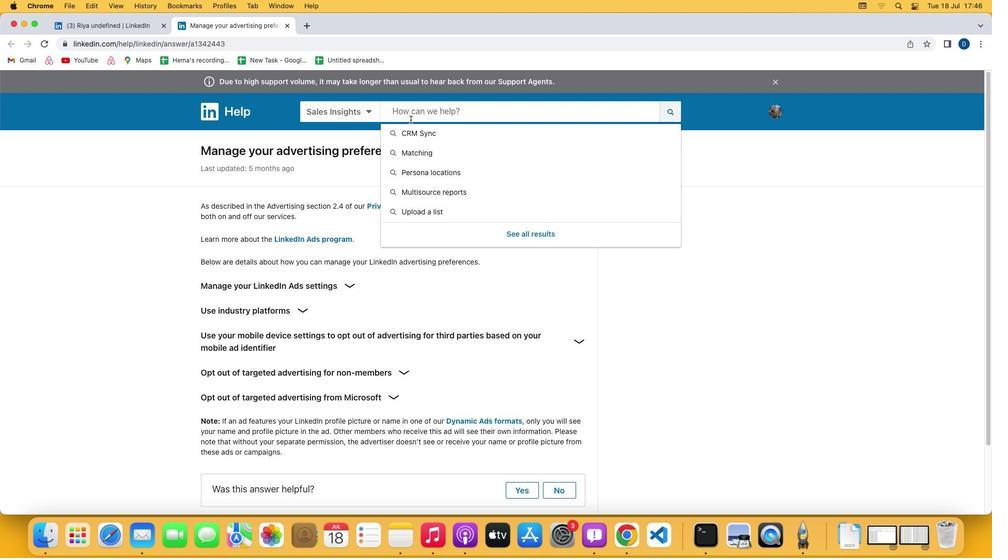 
Action: Key pressed 'm''a''t''c''h''i''n''g'
Screenshot: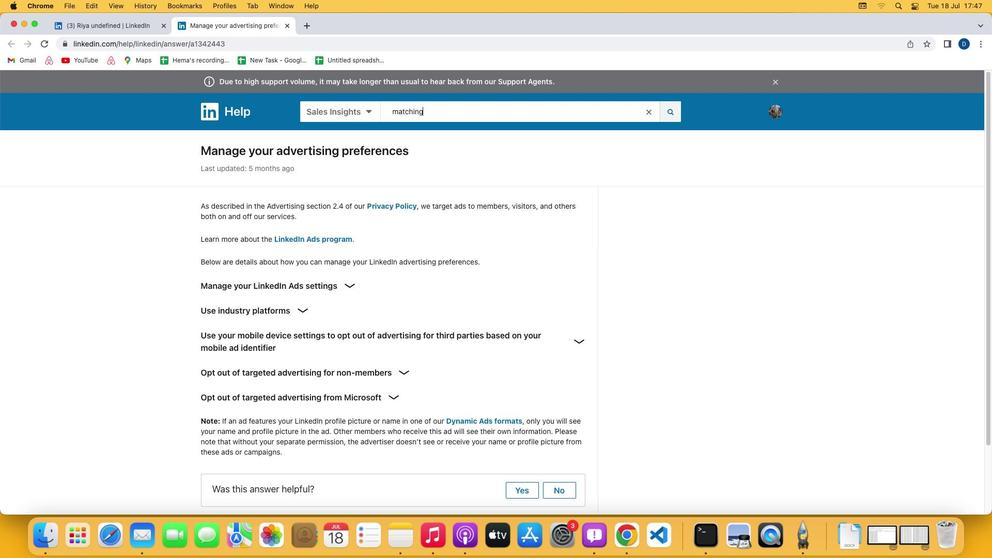 
Action: Mouse moved to (686, 120)
Screenshot: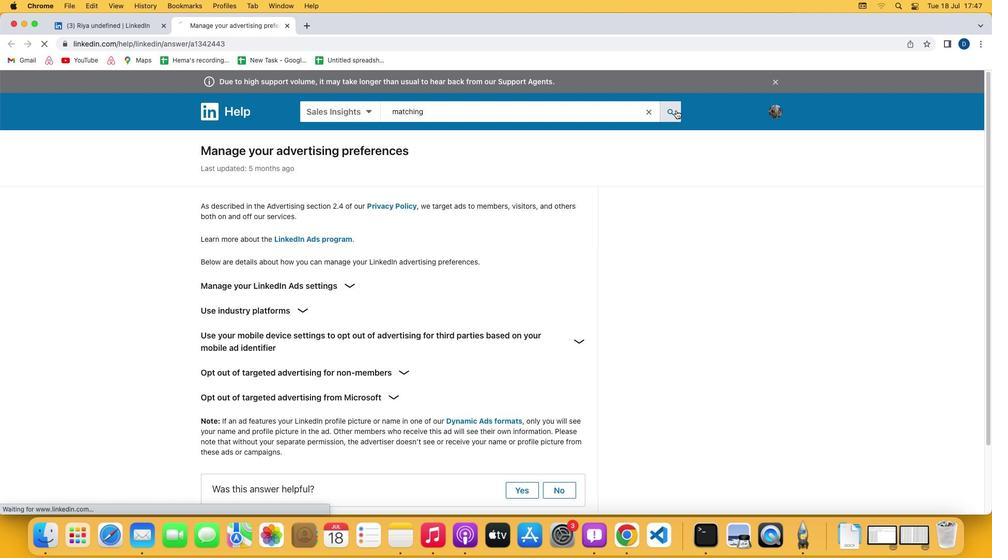 
Action: Mouse pressed left at (686, 120)
Screenshot: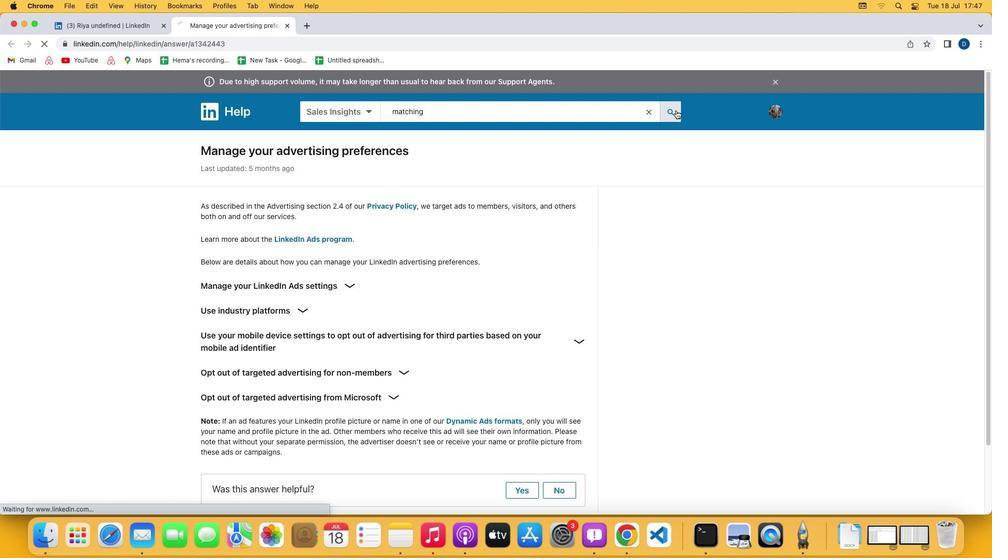 
Action: Mouse moved to (677, 122)
Screenshot: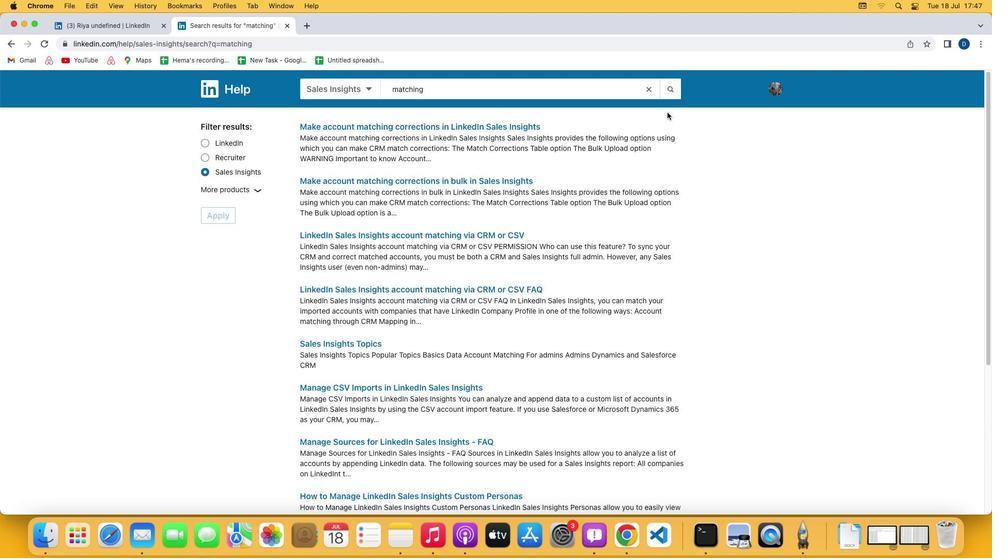 
